 Task: In the  document Stem.doc, select heading and apply ' Bold and Underline'  Using "replace feature", replace:  'careers to future'
Action: Mouse moved to (596, 147)
Screenshot: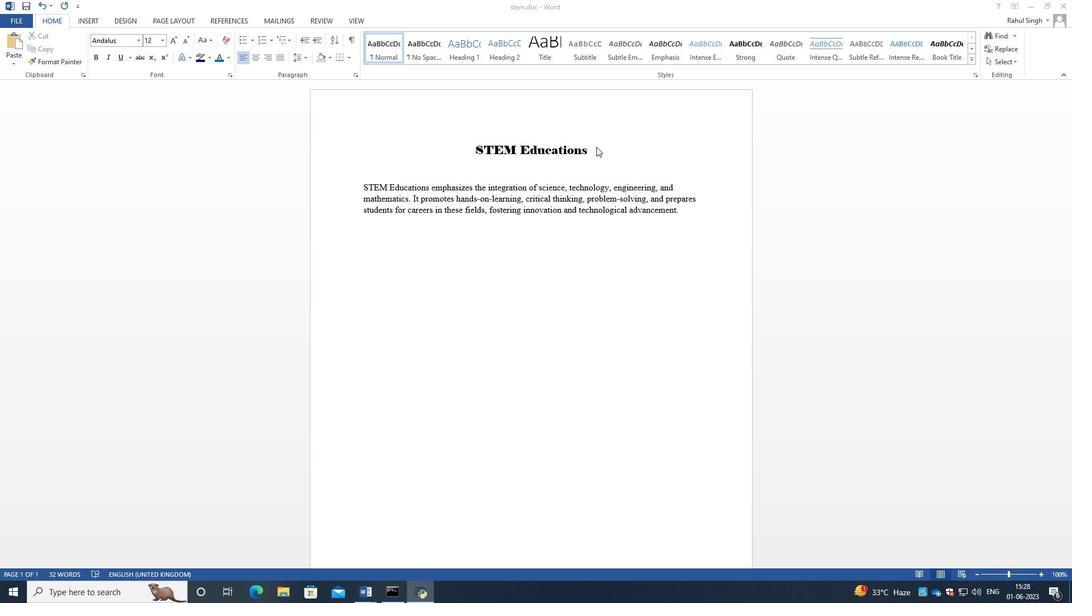 
Action: Mouse pressed left at (596, 147)
Screenshot: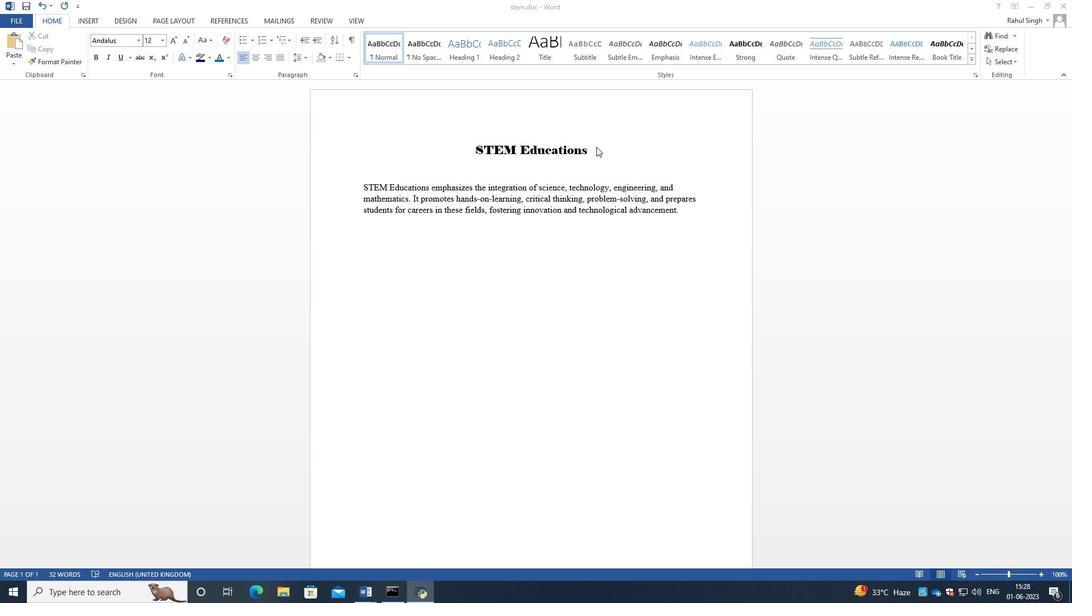 
Action: Mouse moved to (601, 148)
Screenshot: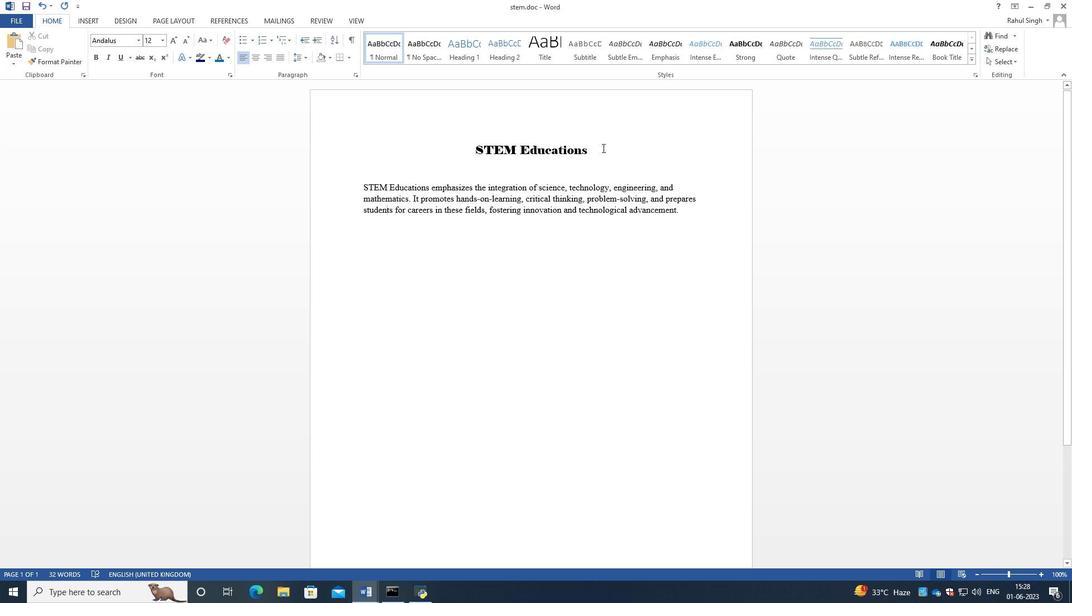 
Action: Mouse pressed left at (601, 148)
Screenshot: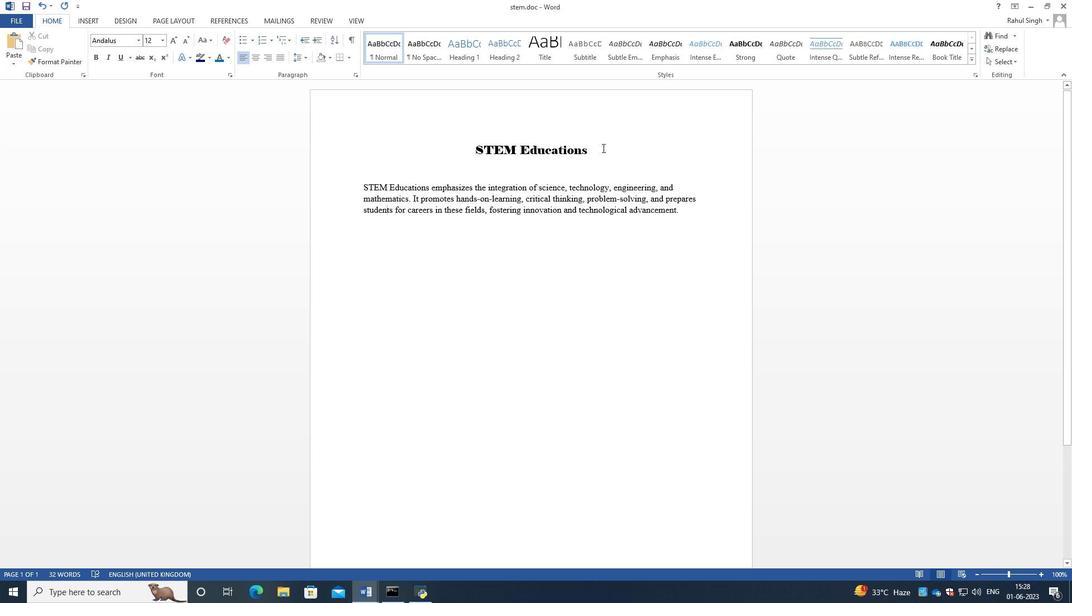 
Action: Mouse moved to (588, 148)
Screenshot: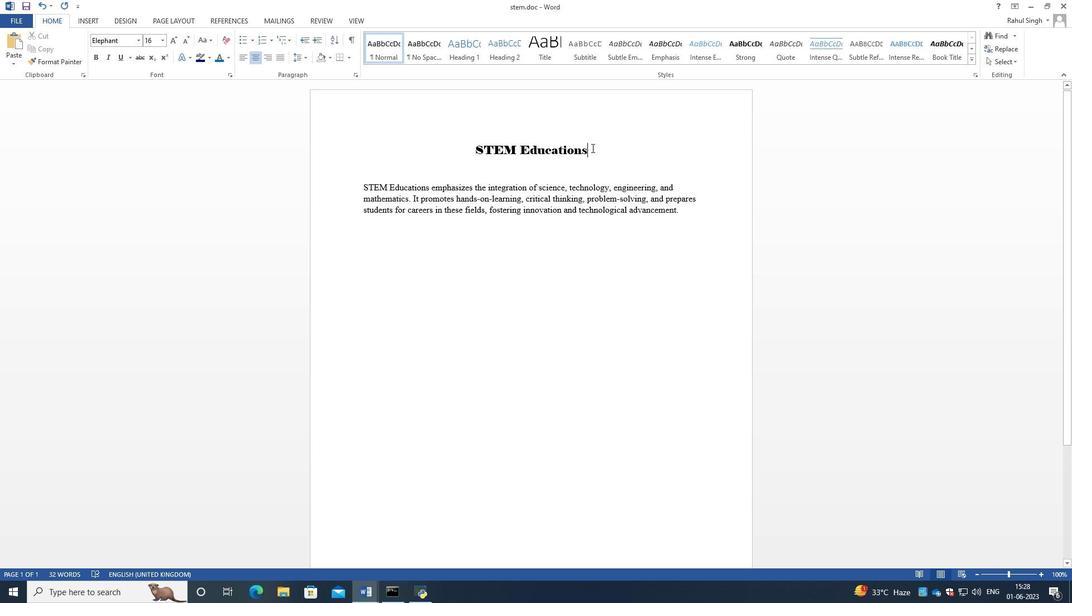 
Action: Mouse pressed left at (588, 148)
Screenshot: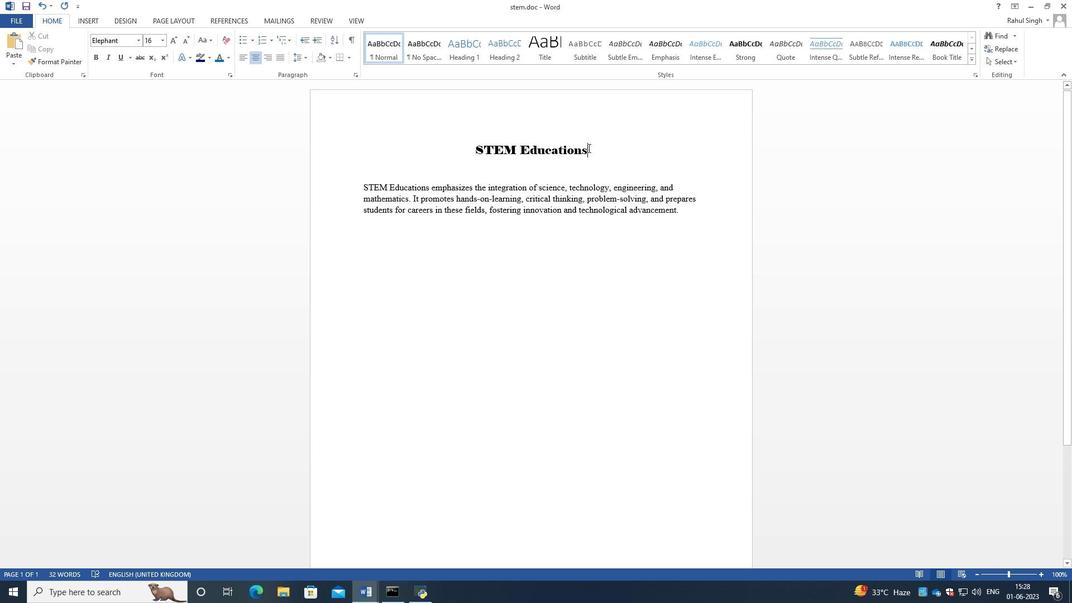 
Action: Mouse moved to (94, 58)
Screenshot: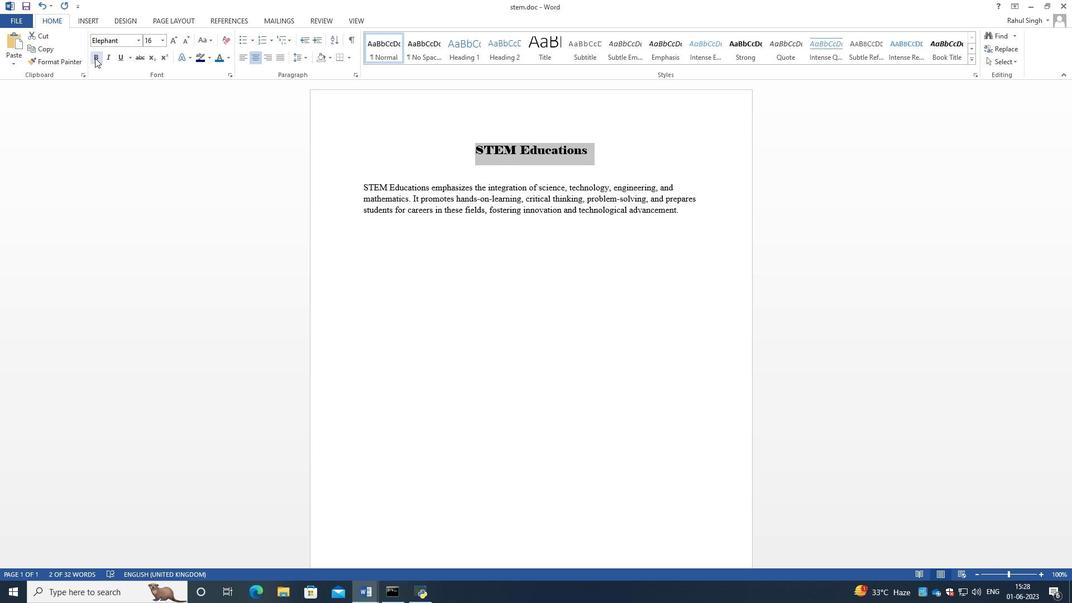 
Action: Mouse pressed left at (94, 58)
Screenshot: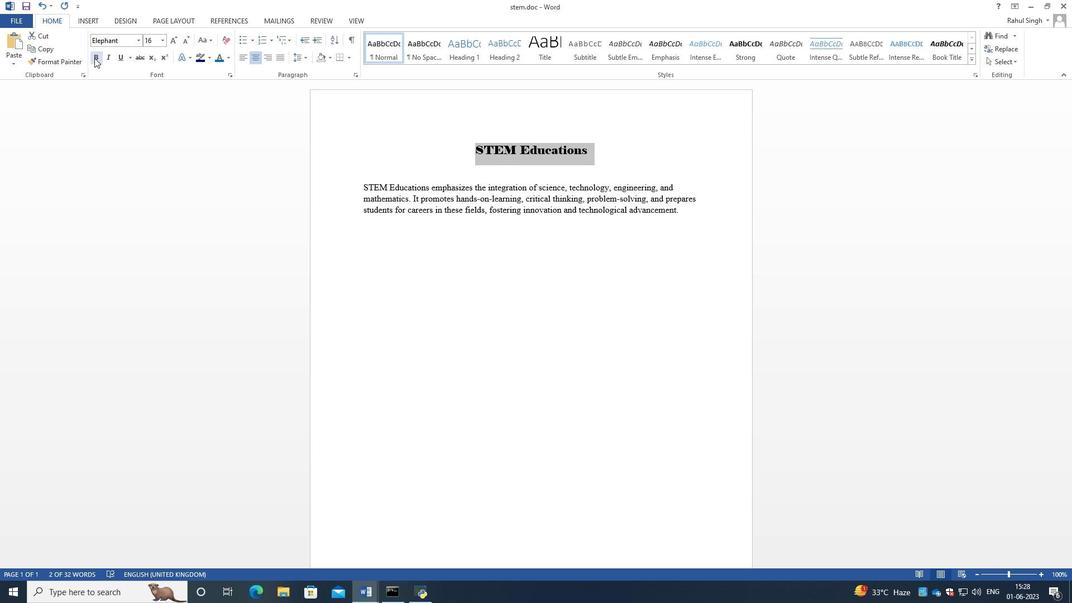 
Action: Mouse moved to (117, 54)
Screenshot: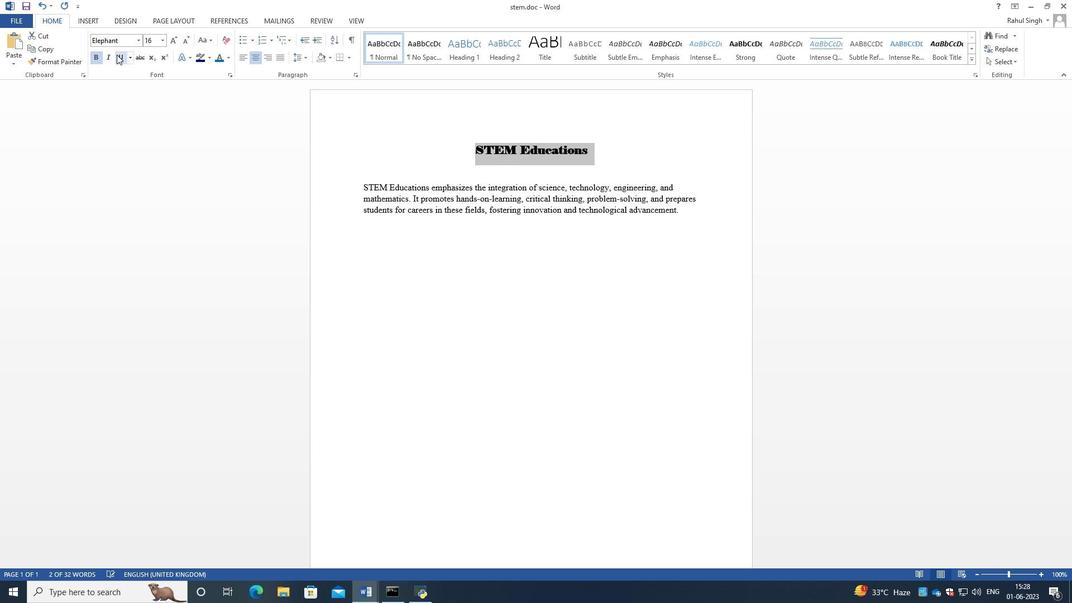 
Action: Mouse pressed left at (117, 54)
Screenshot: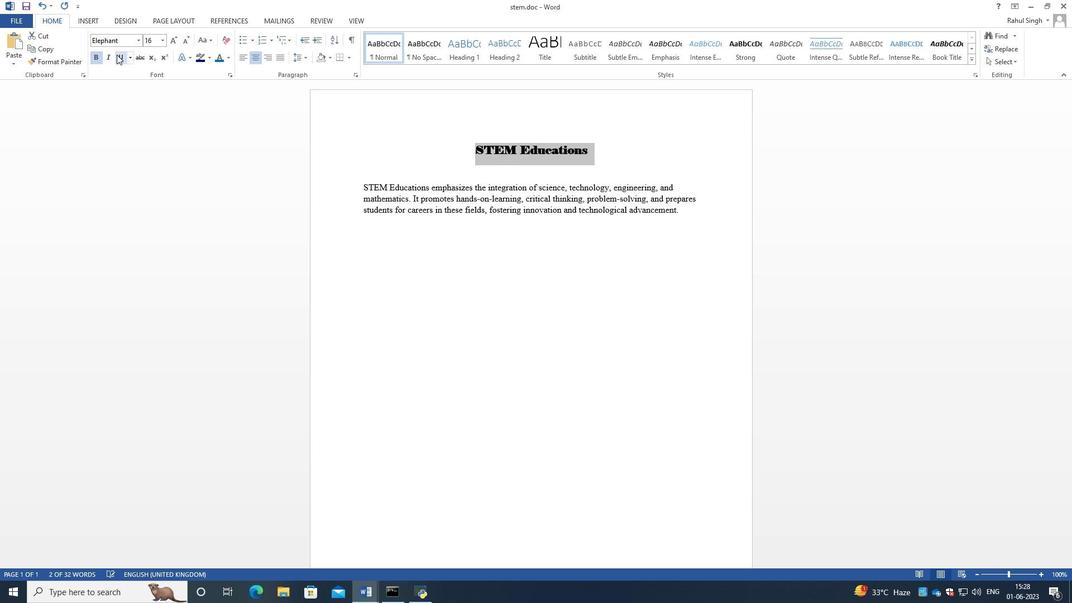 
Action: Mouse moved to (515, 236)
Screenshot: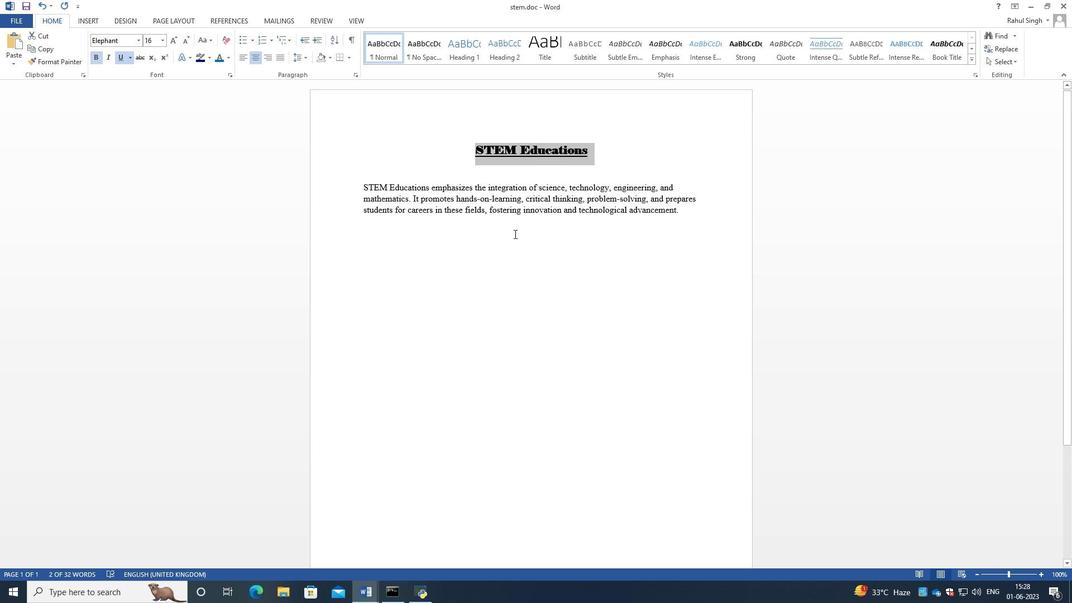 
Action: Mouse pressed left at (515, 236)
Screenshot: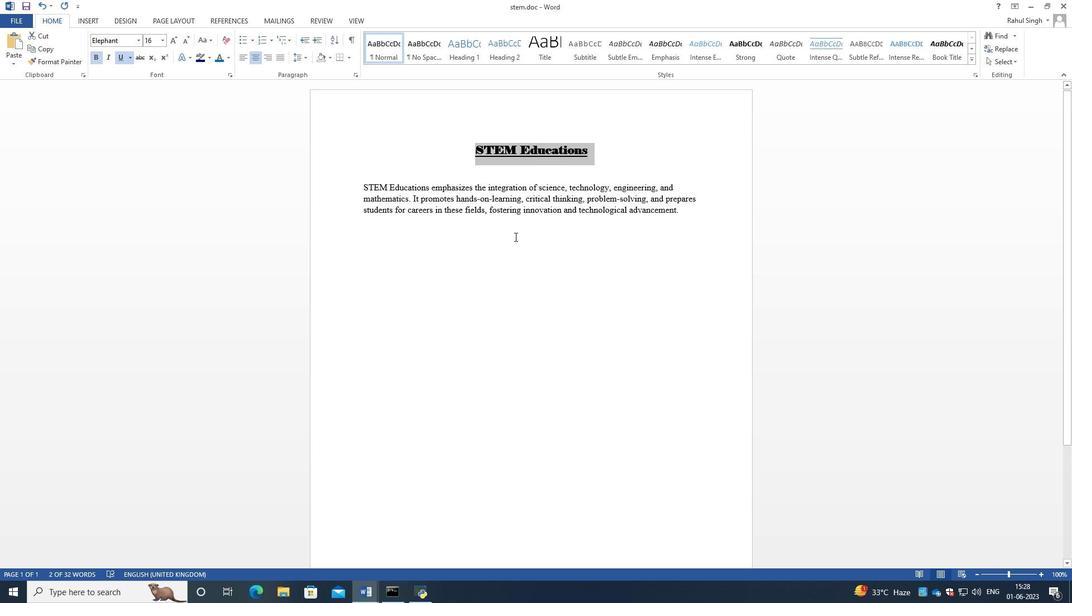 
Action: Key pressed ctrl+H
Screenshot: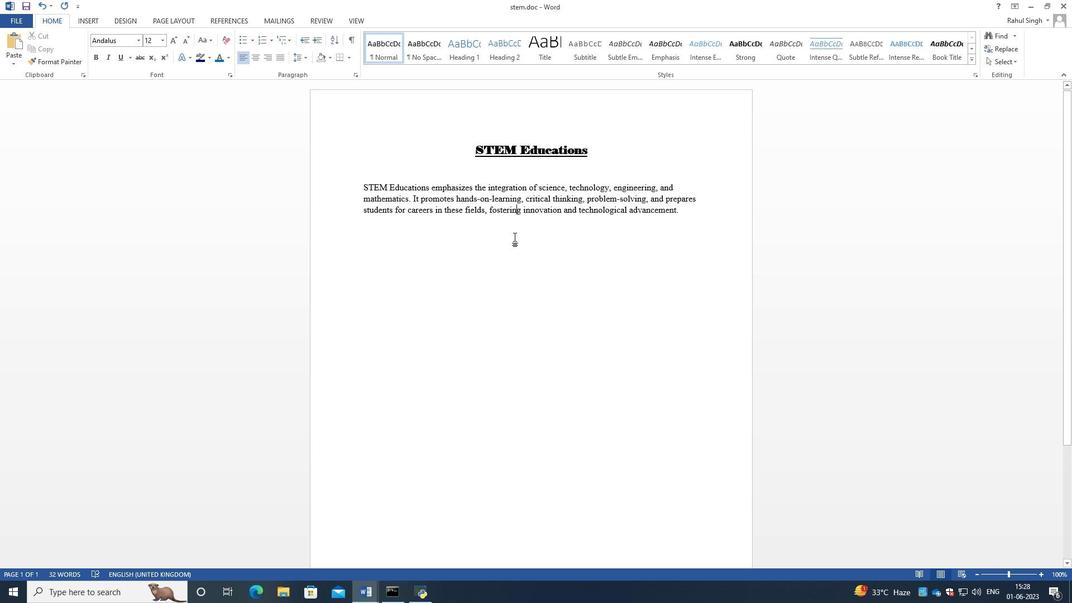 
Action: Mouse moved to (511, 172)
Screenshot: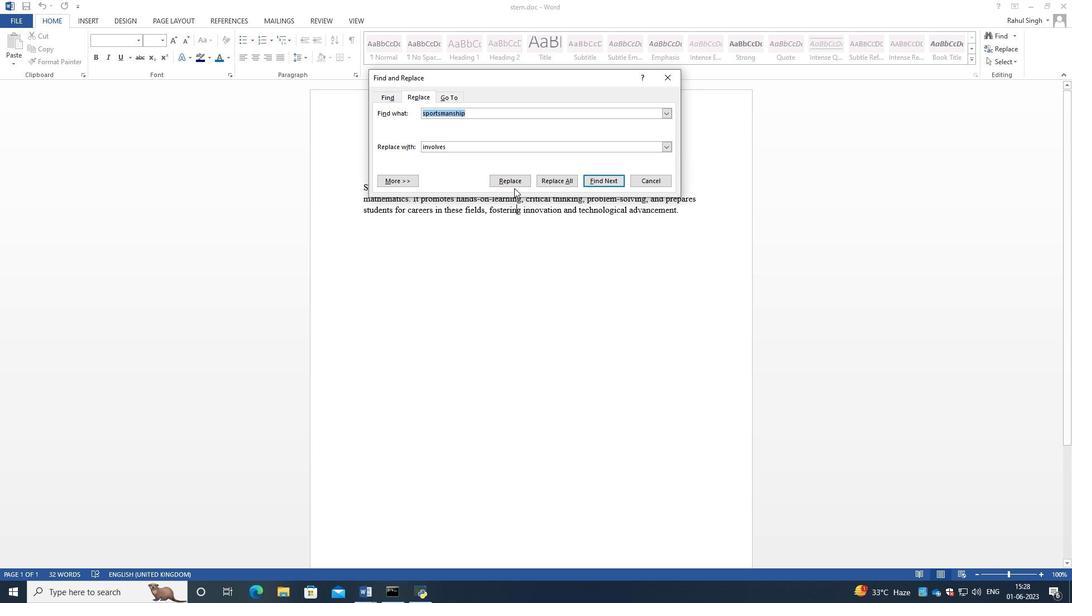 
Action: Key pressed <Key.backspace>fu<Key.backspace><Key.backspace>car
Screenshot: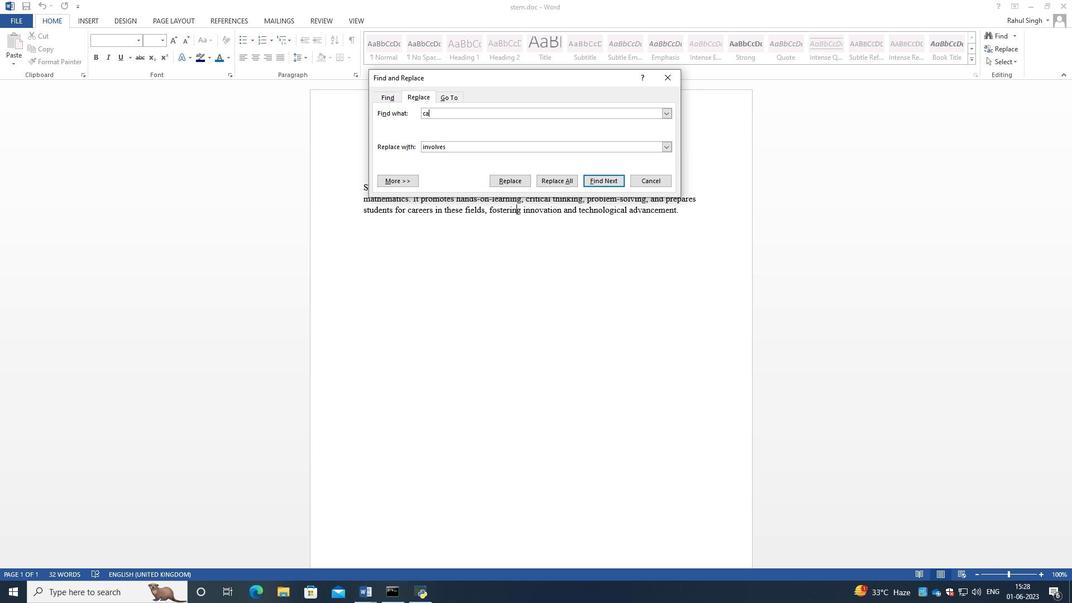 
Action: Mouse moved to (667, 72)
Screenshot: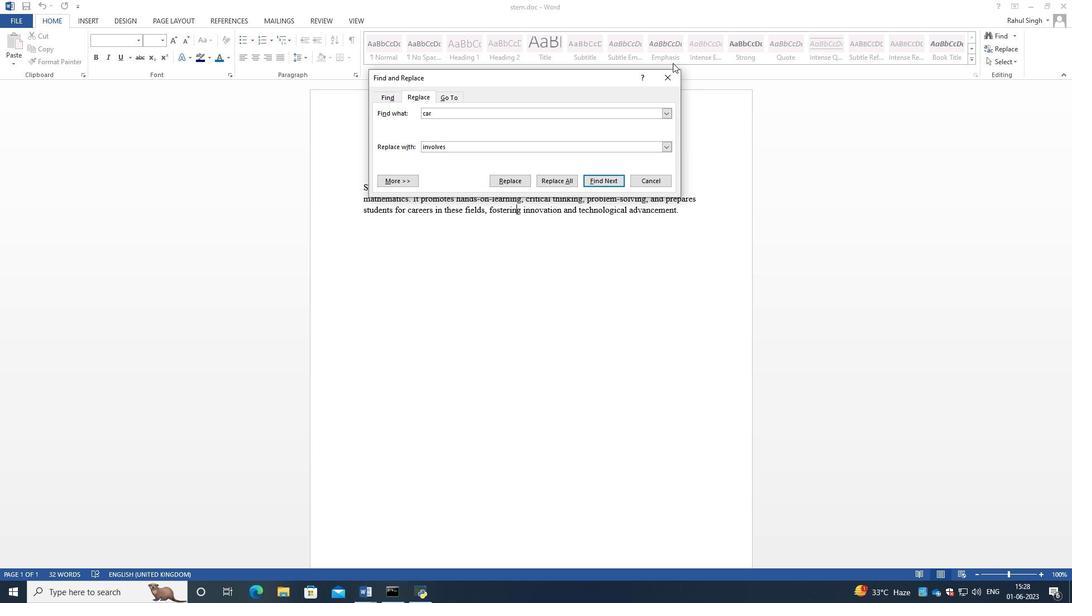 
Action: Mouse pressed left at (667, 72)
Screenshot: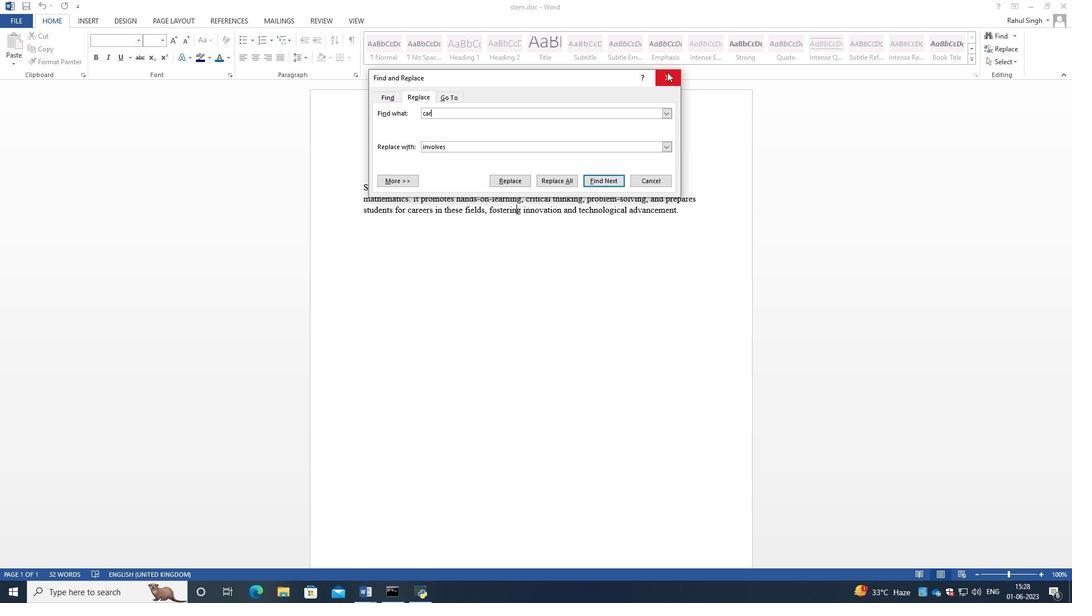 
Action: Mouse moved to (541, 293)
Screenshot: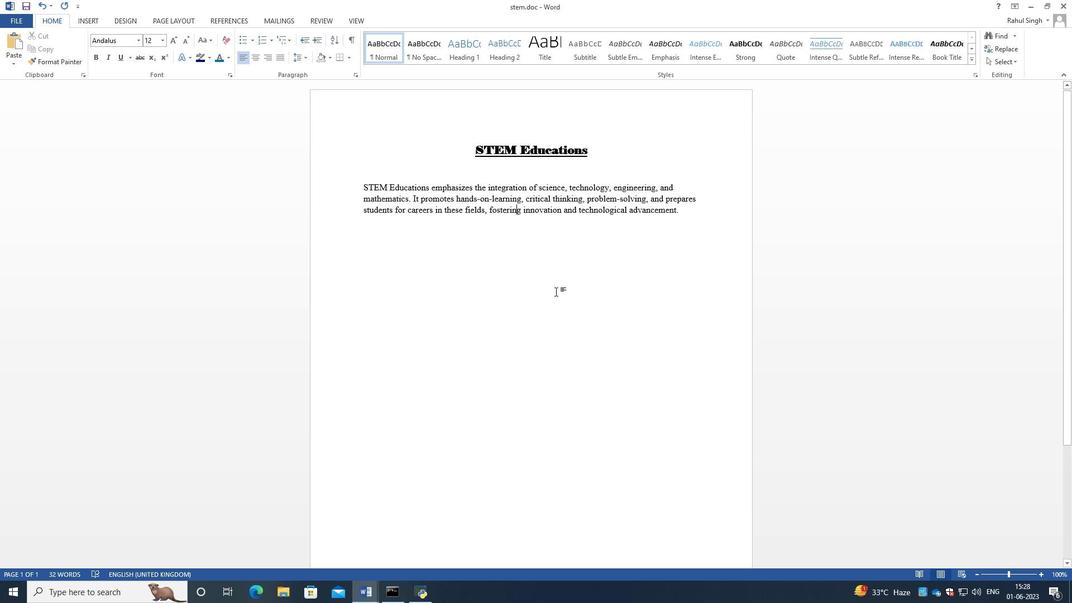 
Action: Mouse pressed left at (541, 293)
Screenshot: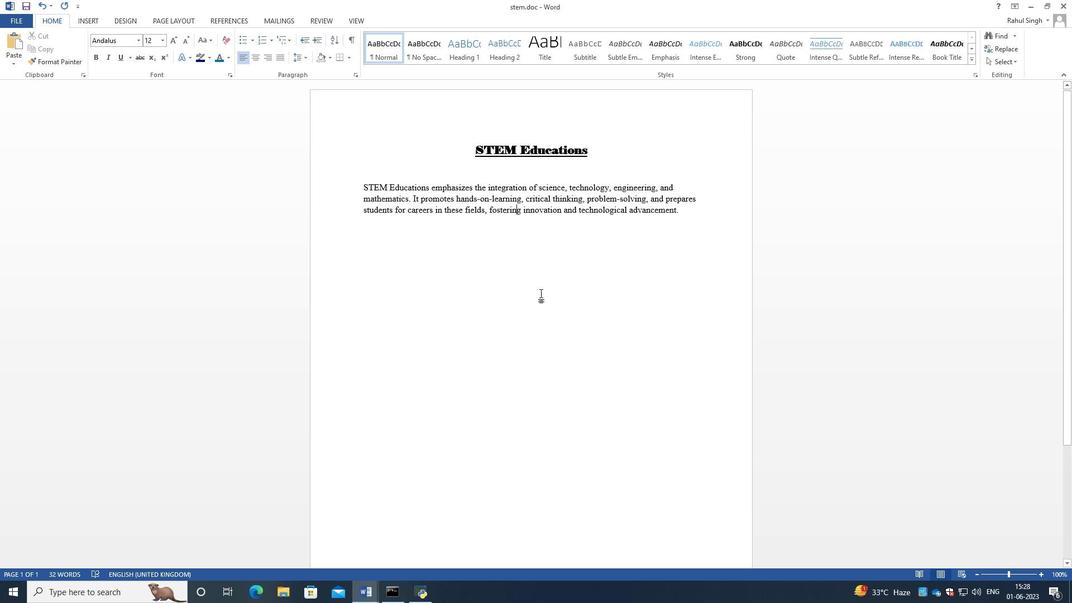 
Action: Mouse moved to (470, 239)
Screenshot: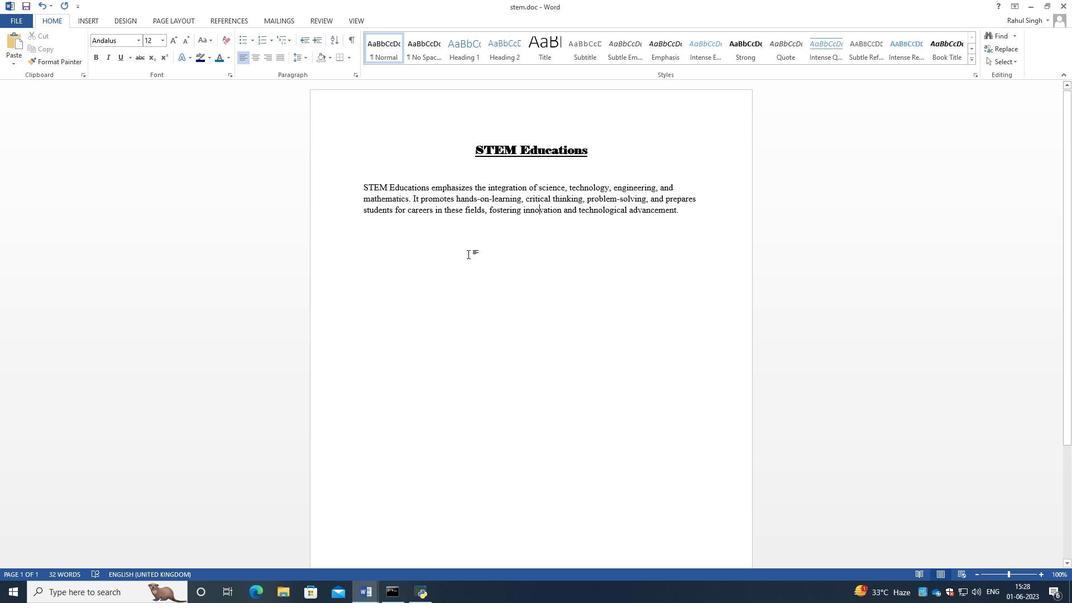 
Action: Key pressed ctrl+Hcareers<Key.tab>future<Key.enter>
Screenshot: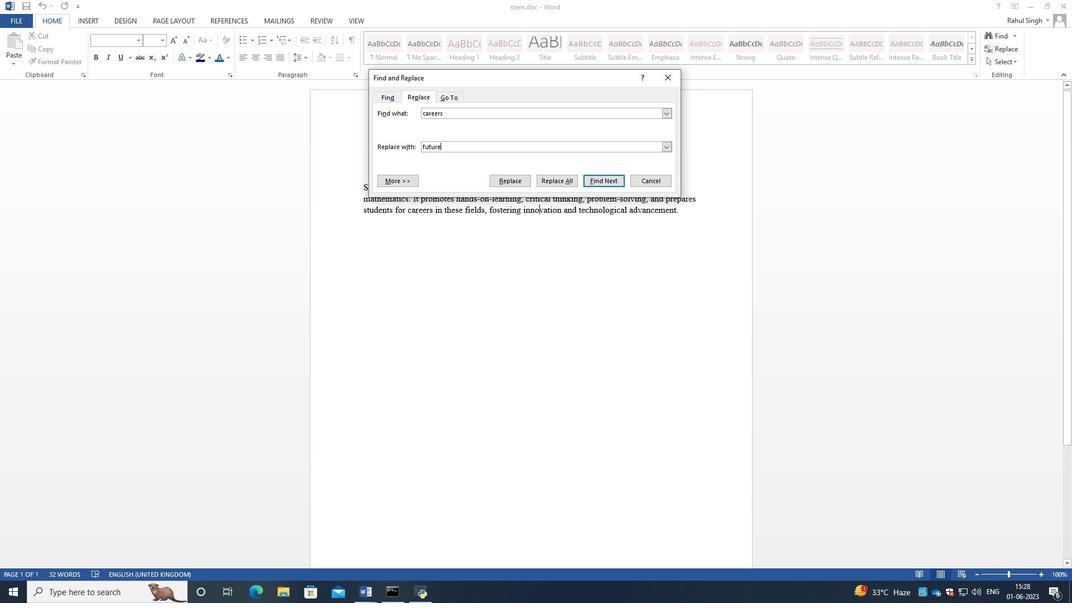 
Action: Mouse moved to (516, 177)
Screenshot: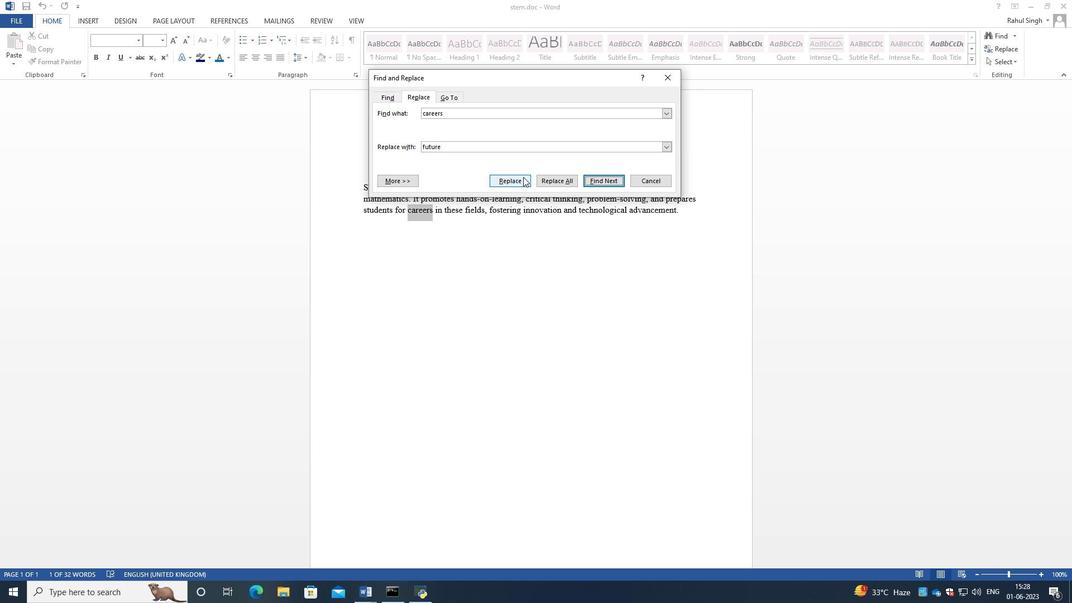 
Action: Mouse pressed left at (516, 177)
Screenshot: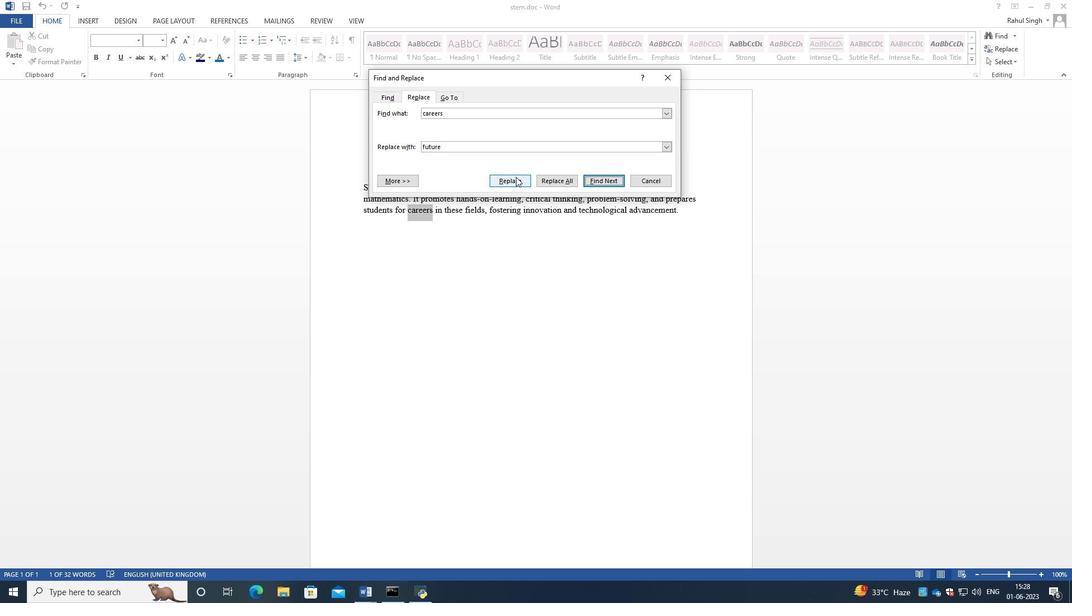 
Action: Mouse moved to (543, 327)
Screenshot: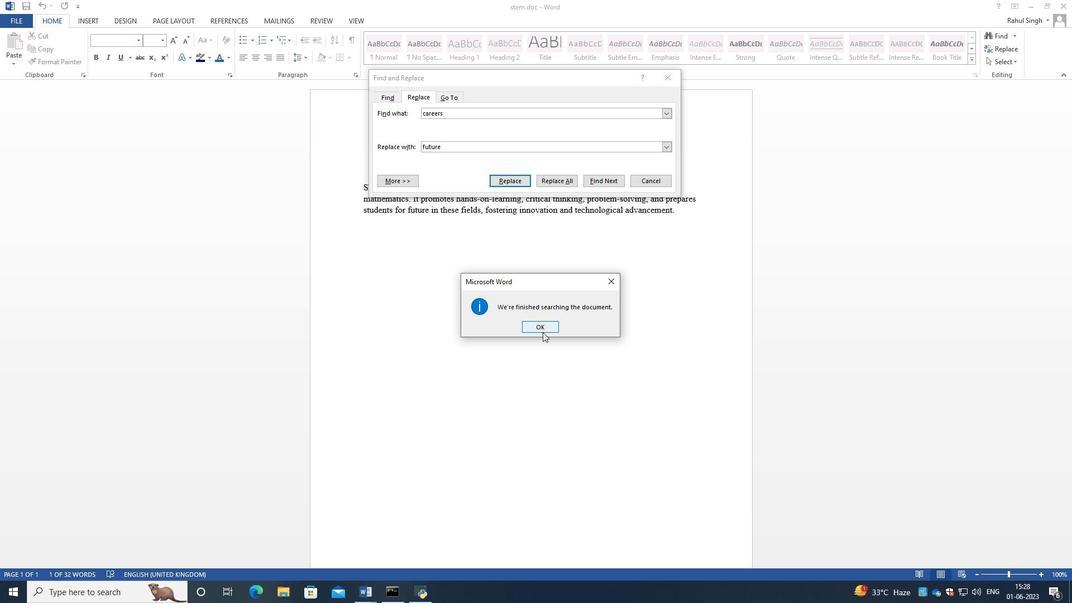 
Action: Mouse pressed left at (543, 327)
Screenshot: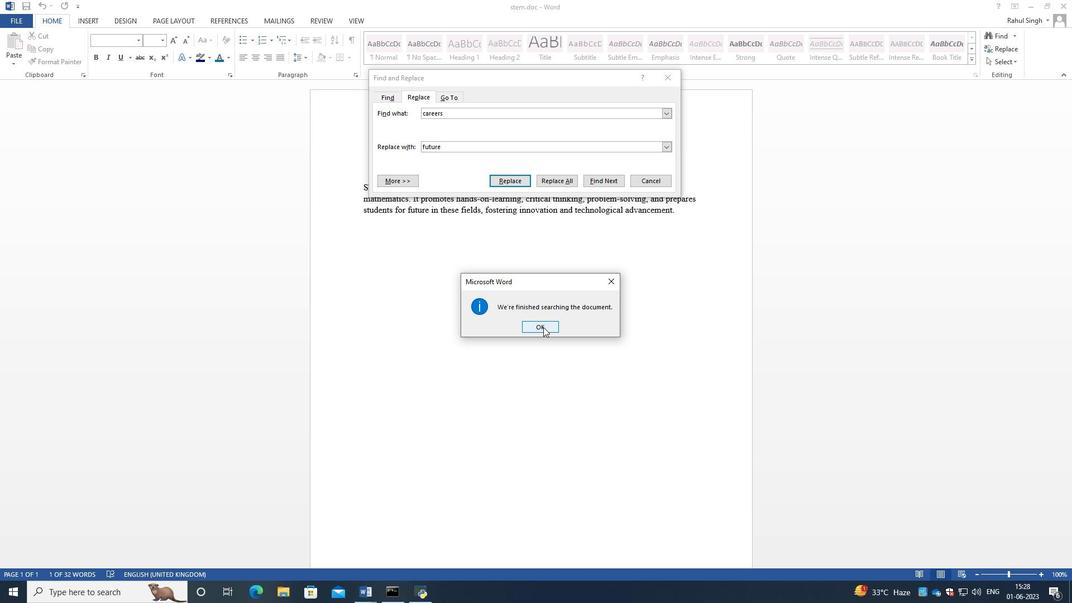 
Action: Mouse moved to (668, 75)
Screenshot: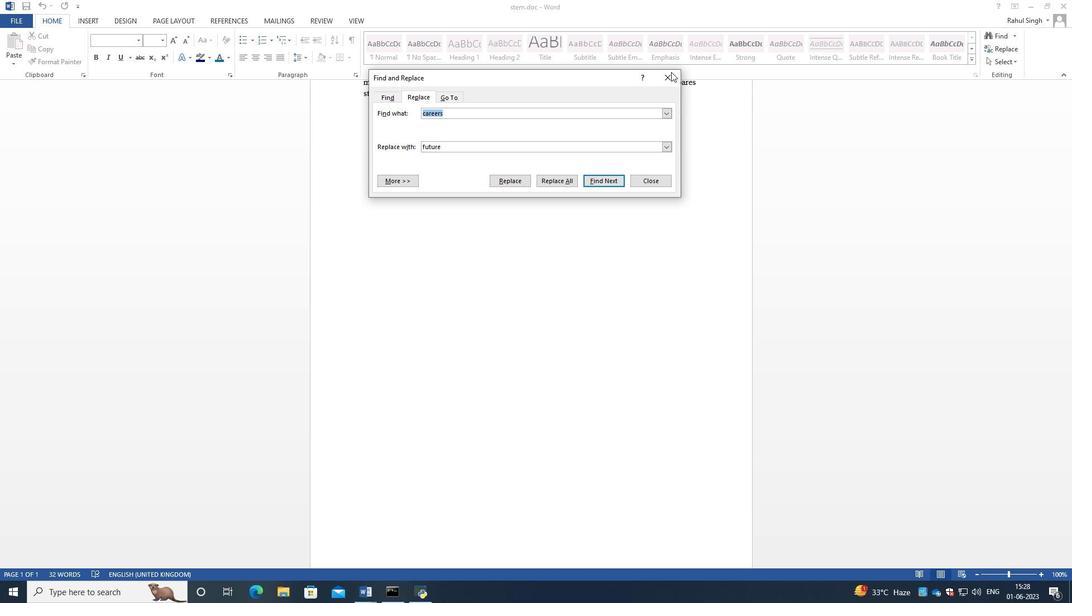 
Action: Mouse pressed left at (668, 75)
Screenshot: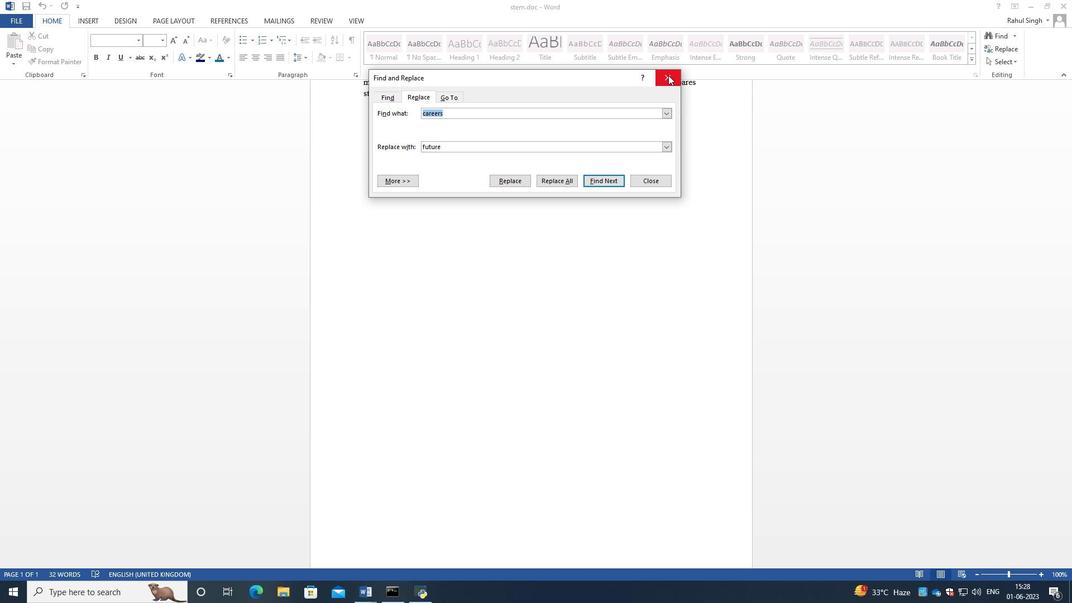 
Action: Mouse moved to (527, 213)
Screenshot: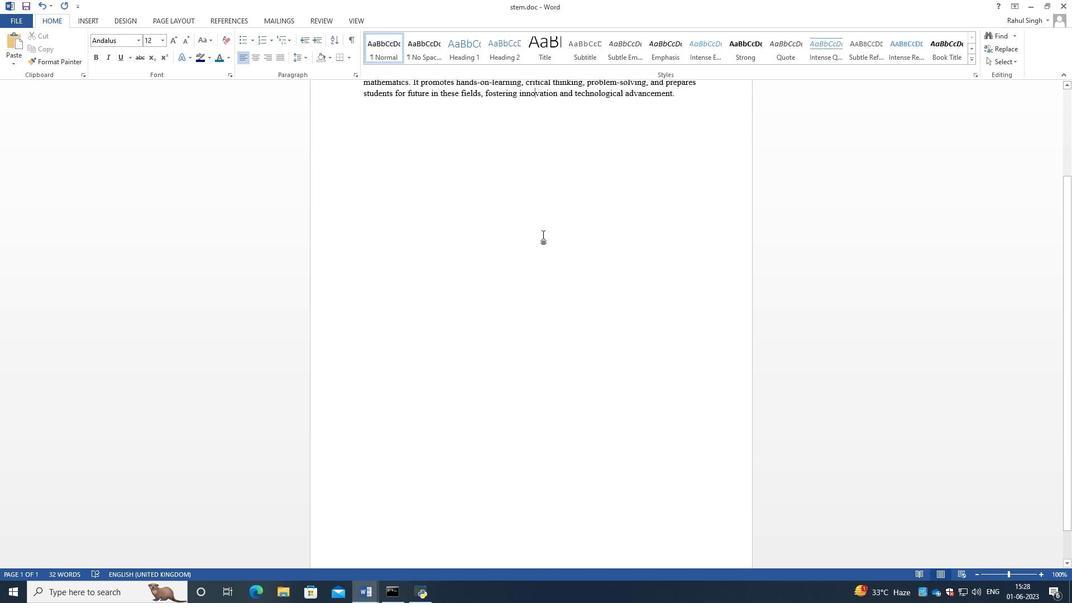 
Action: Mouse scrolled (527, 215) with delta (0, 0)
Screenshot: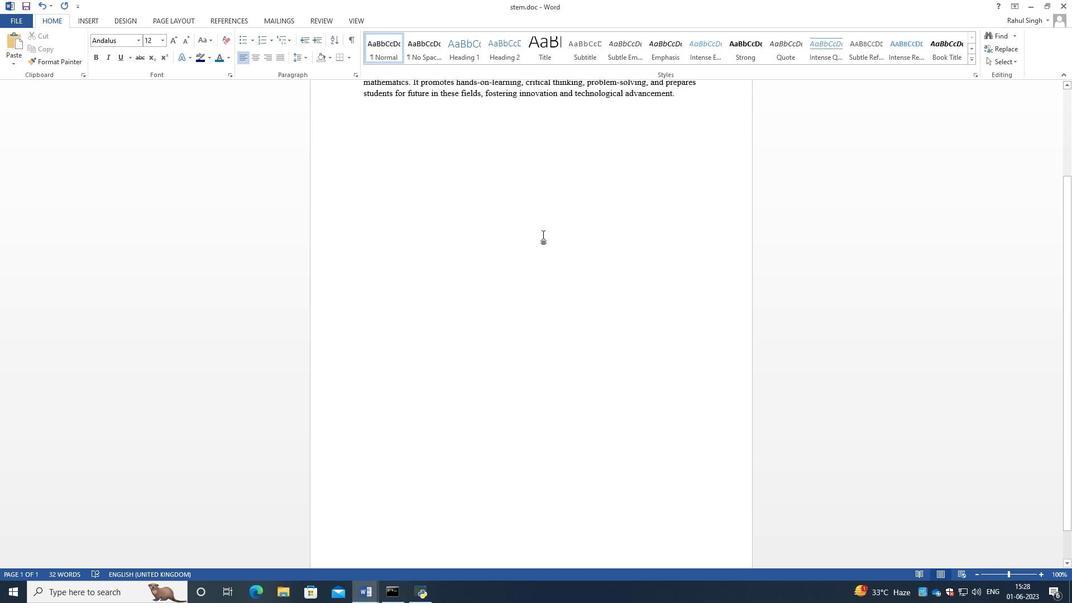 
Action: Mouse scrolled (527, 214) with delta (0, 0)
Screenshot: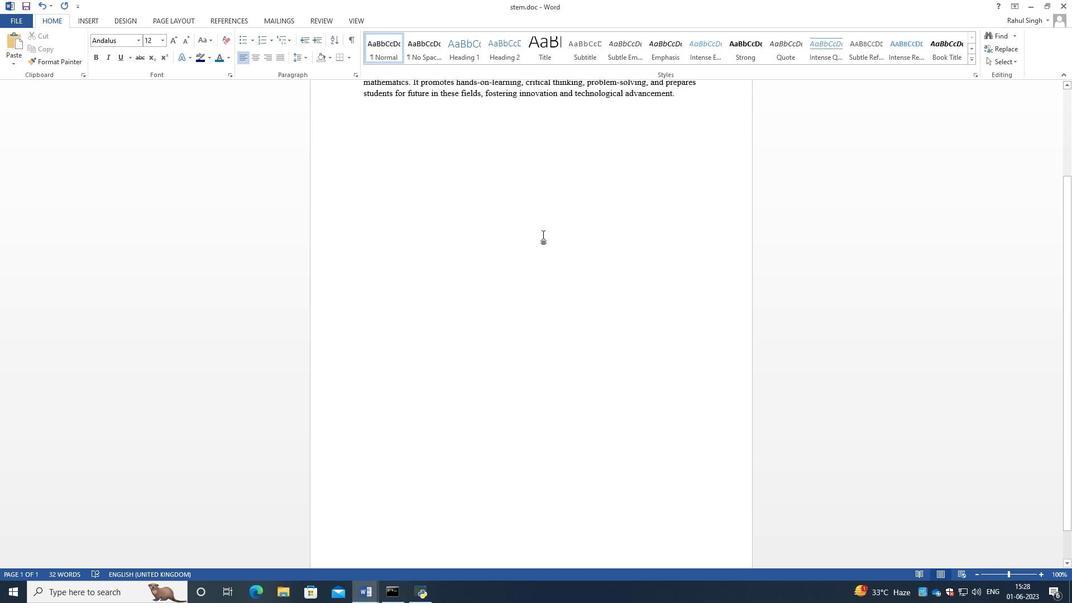 
Action: Mouse scrolled (527, 214) with delta (0, 0)
Screenshot: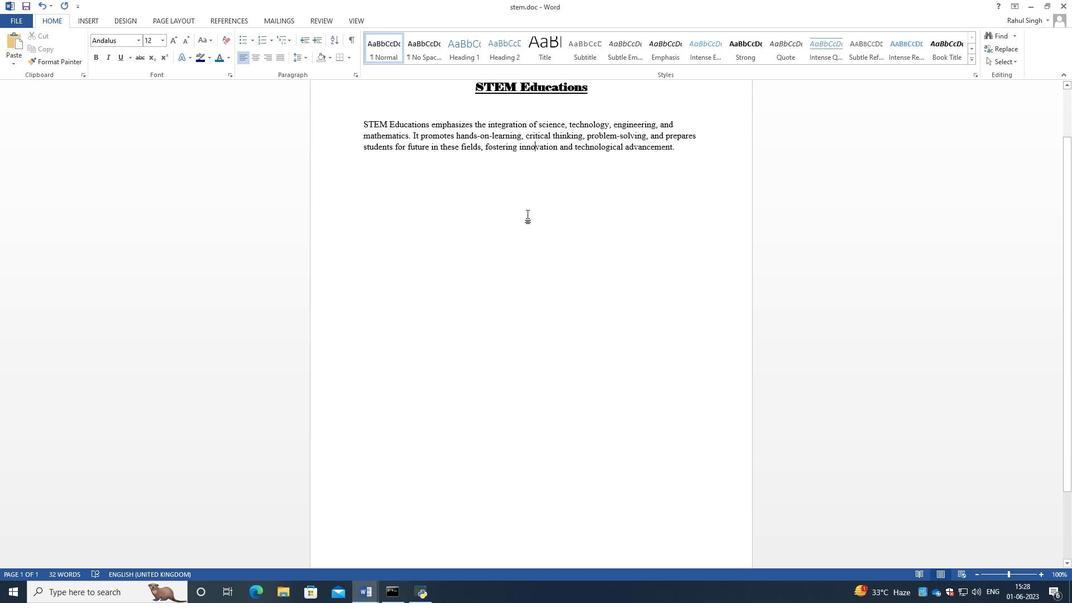 
